 Task: Add the link URL "docs.google.com/forms/".
Action: Mouse pressed left at (579, 226)
Screenshot: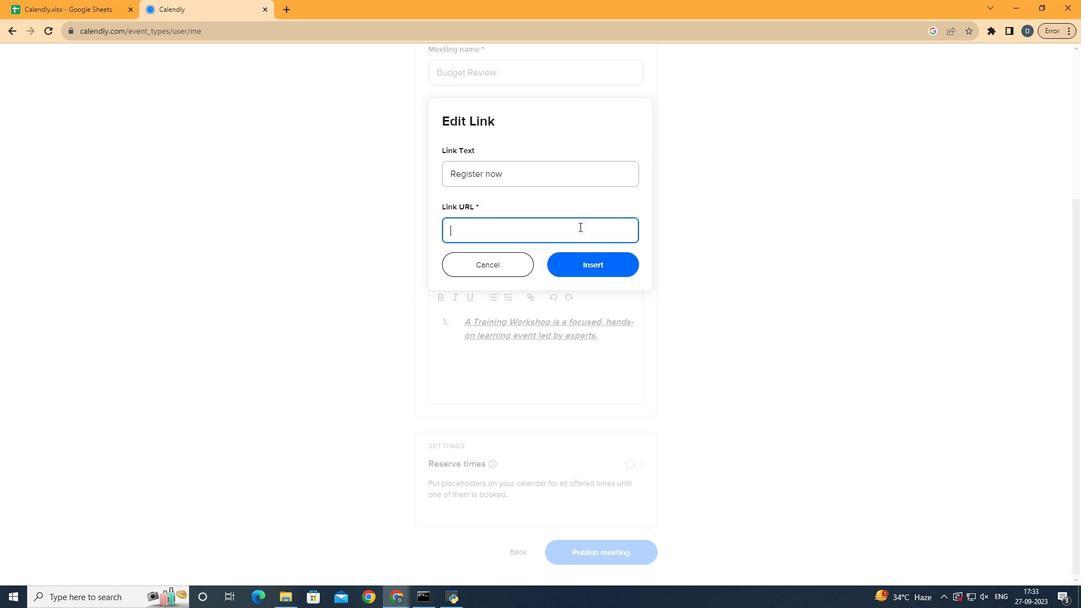 
Action: Mouse moved to (579, 226)
Screenshot: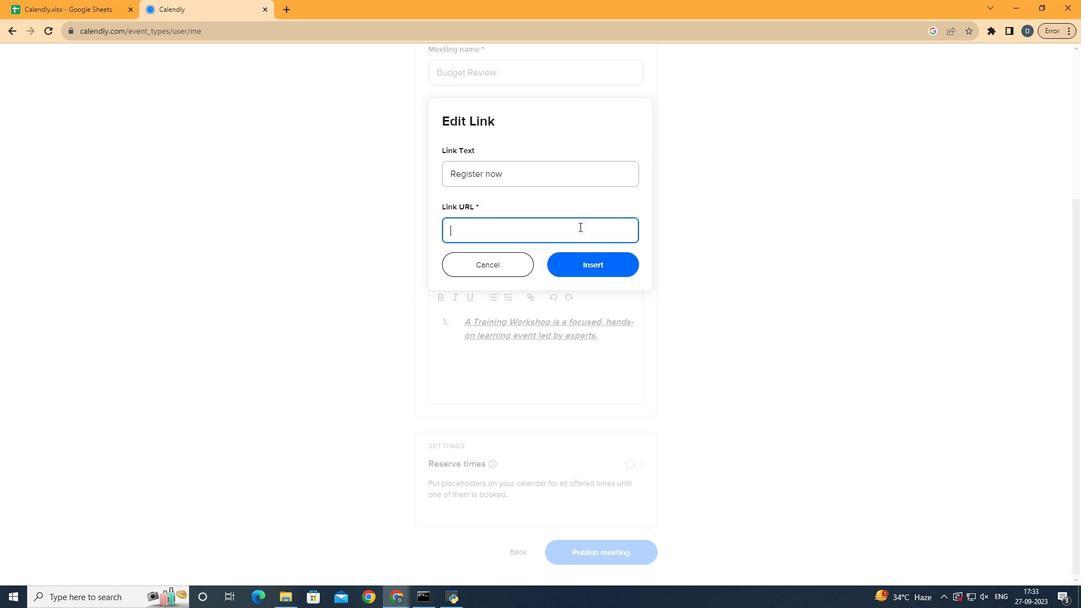 
Action: Key pressed docs.google.com/forms/.
Screenshot: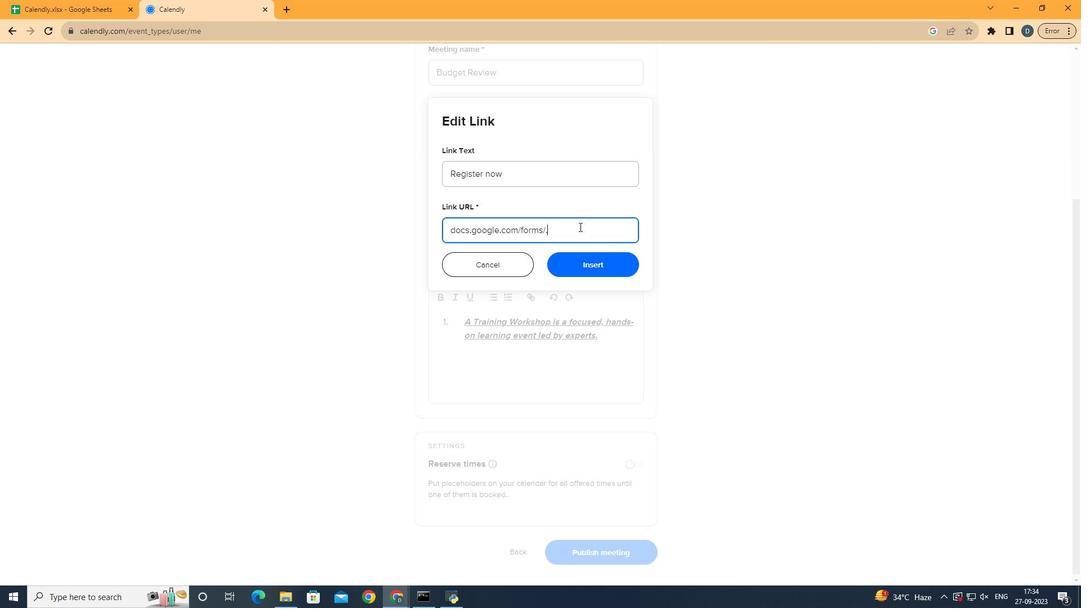 
Action: Mouse moved to (596, 265)
Screenshot: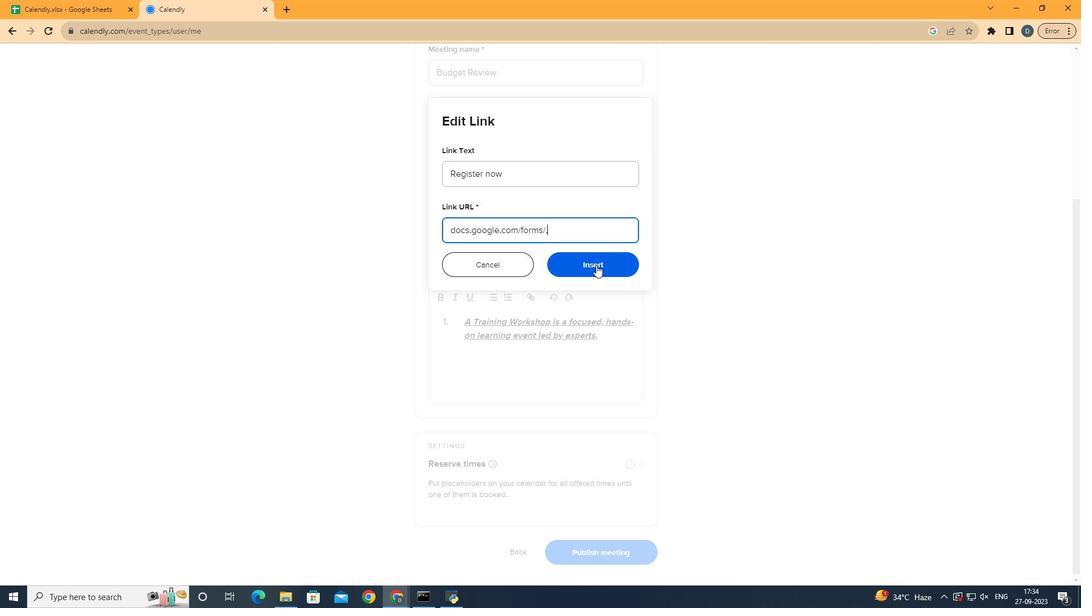 
Action: Mouse pressed left at (596, 265)
Screenshot: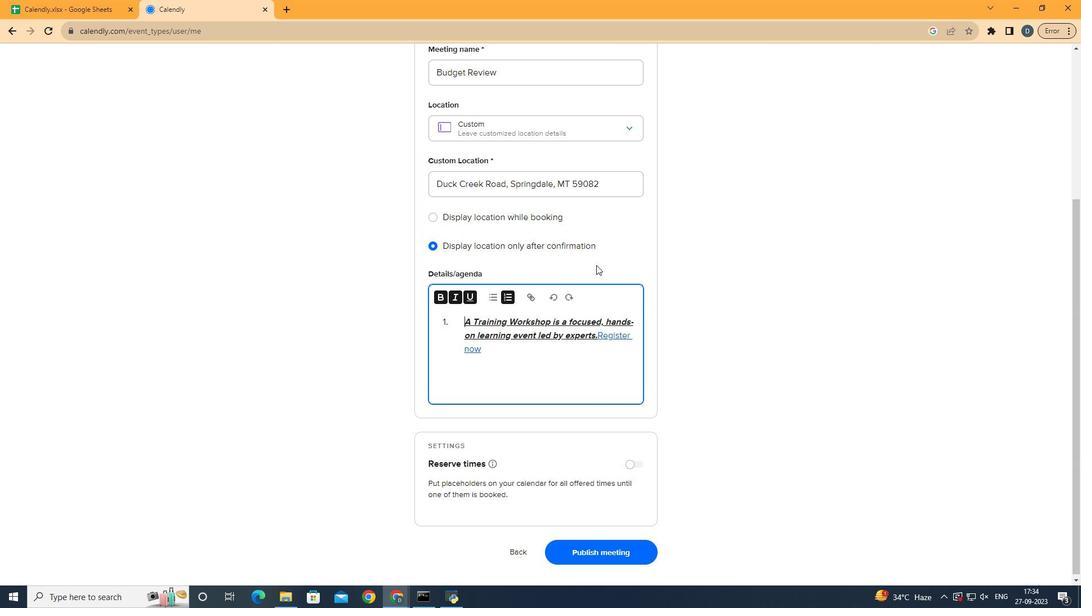 
Action: Mouse moved to (623, 293)
Screenshot: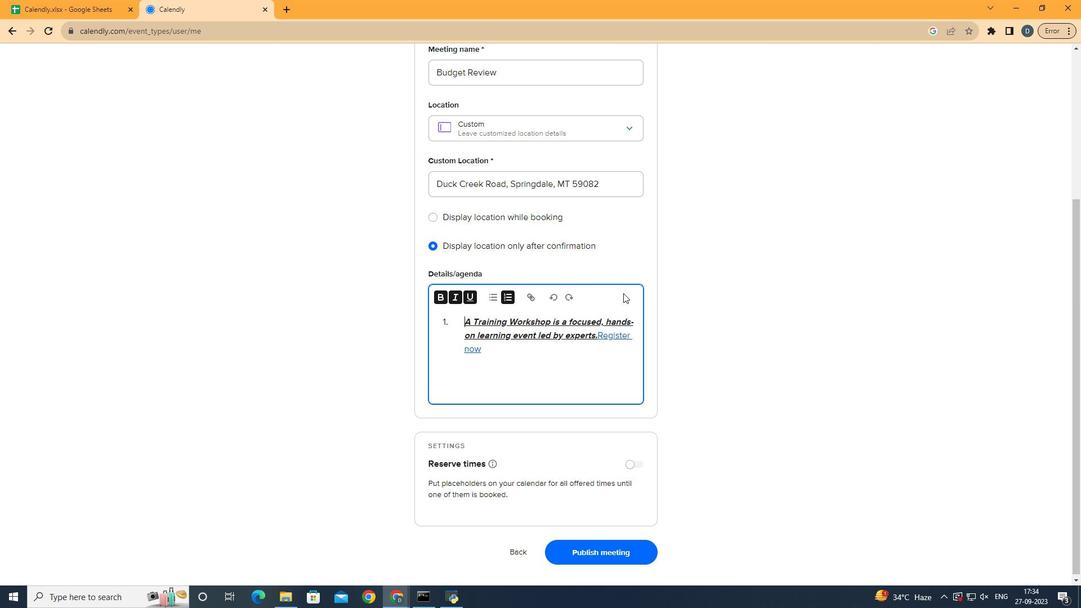 
